 Task: Add Chobani No Fat Vanilla Greek Yogurt to the cart.
Action: Mouse moved to (69, 315)
Screenshot: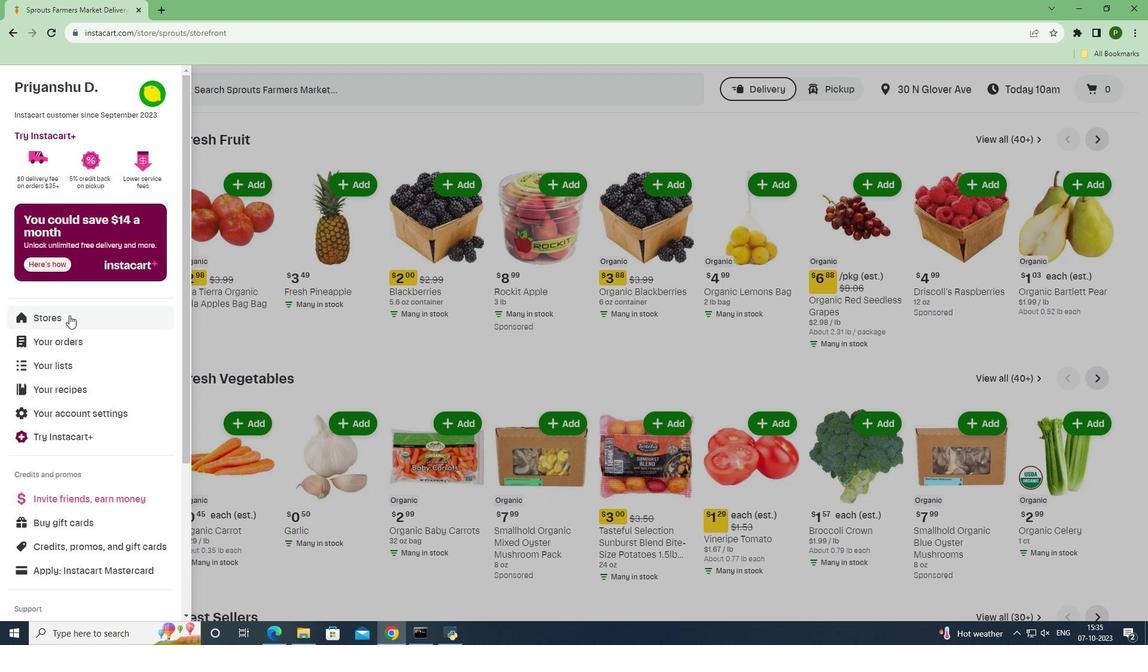 
Action: Mouse pressed left at (69, 315)
Screenshot: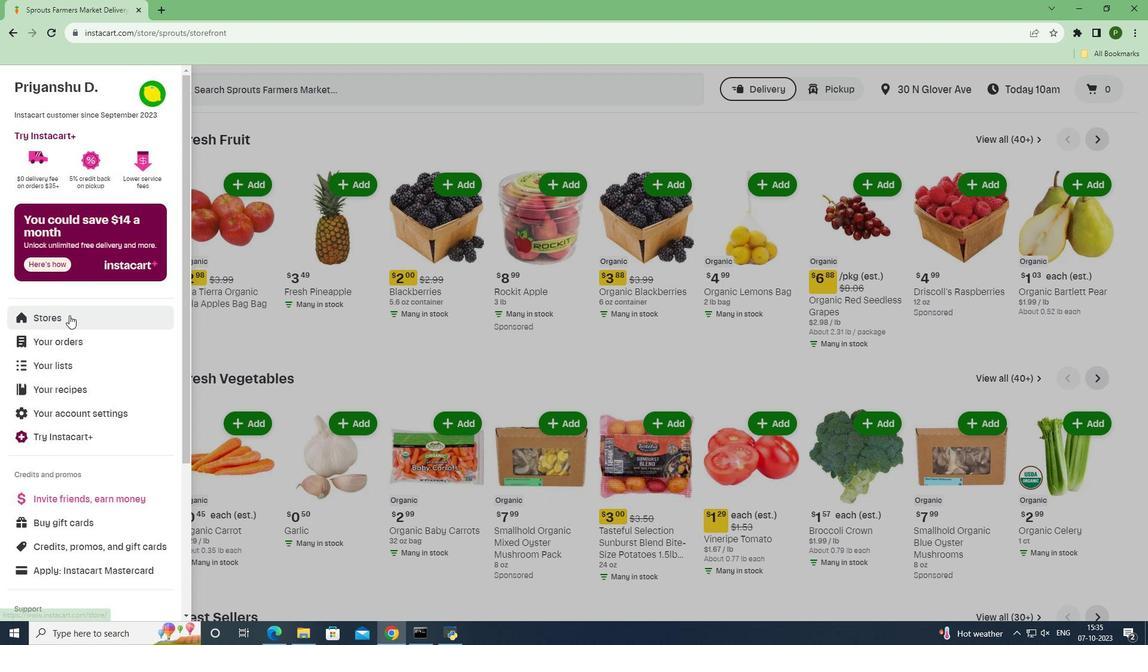 
Action: Mouse moved to (272, 132)
Screenshot: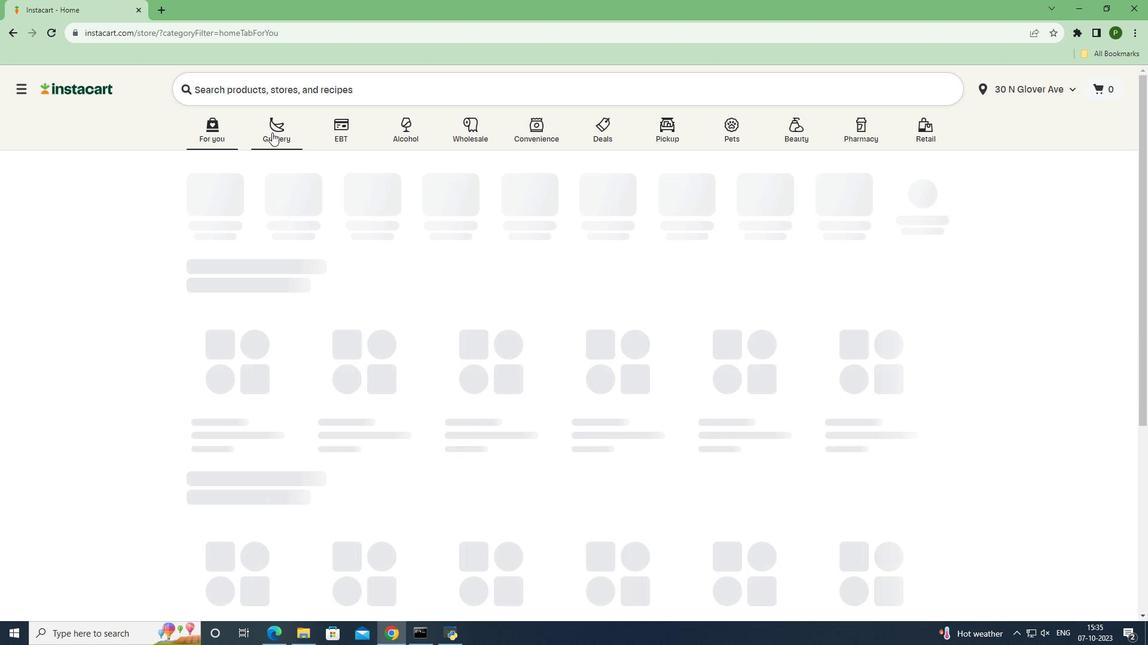 
Action: Mouse pressed left at (272, 132)
Screenshot: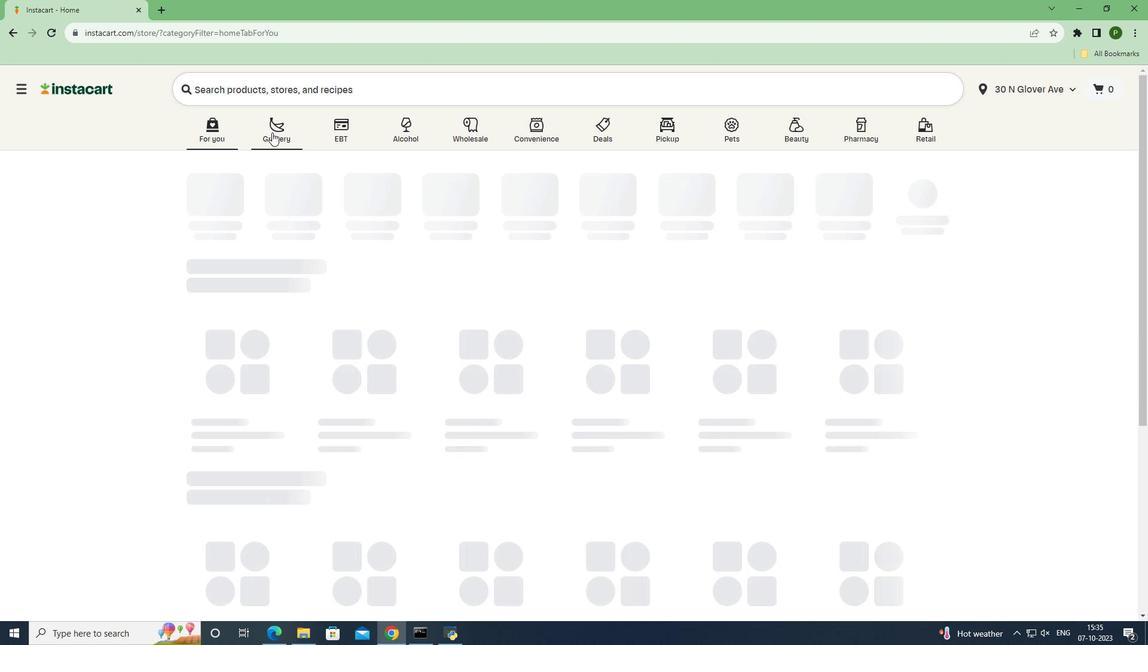 
Action: Mouse moved to (476, 268)
Screenshot: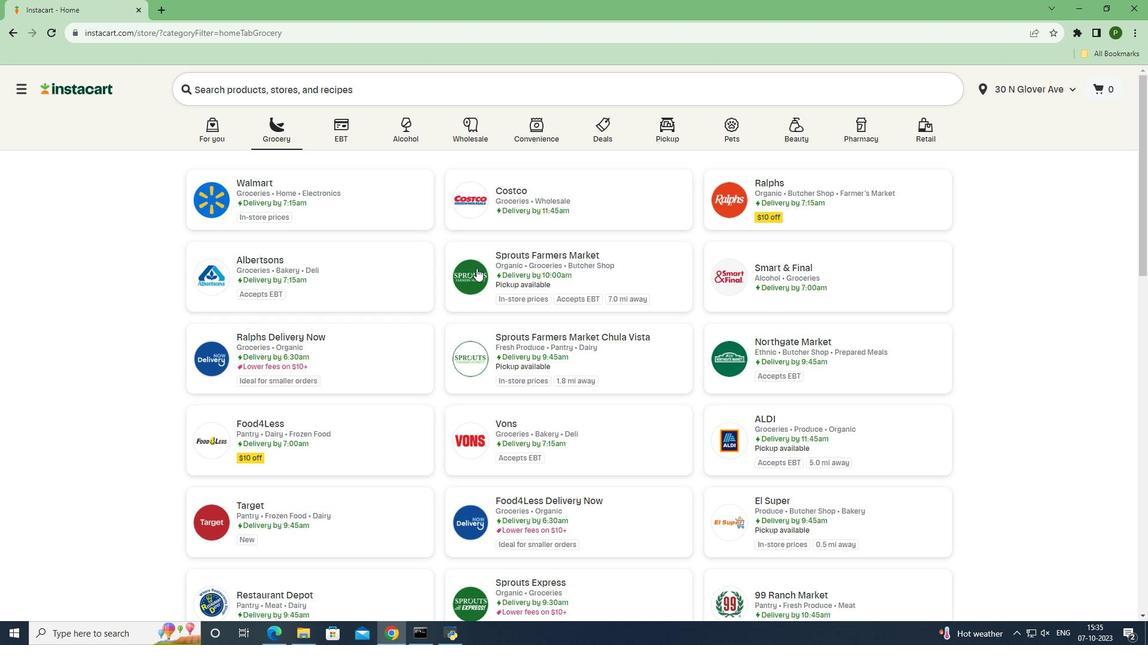 
Action: Mouse pressed left at (476, 268)
Screenshot: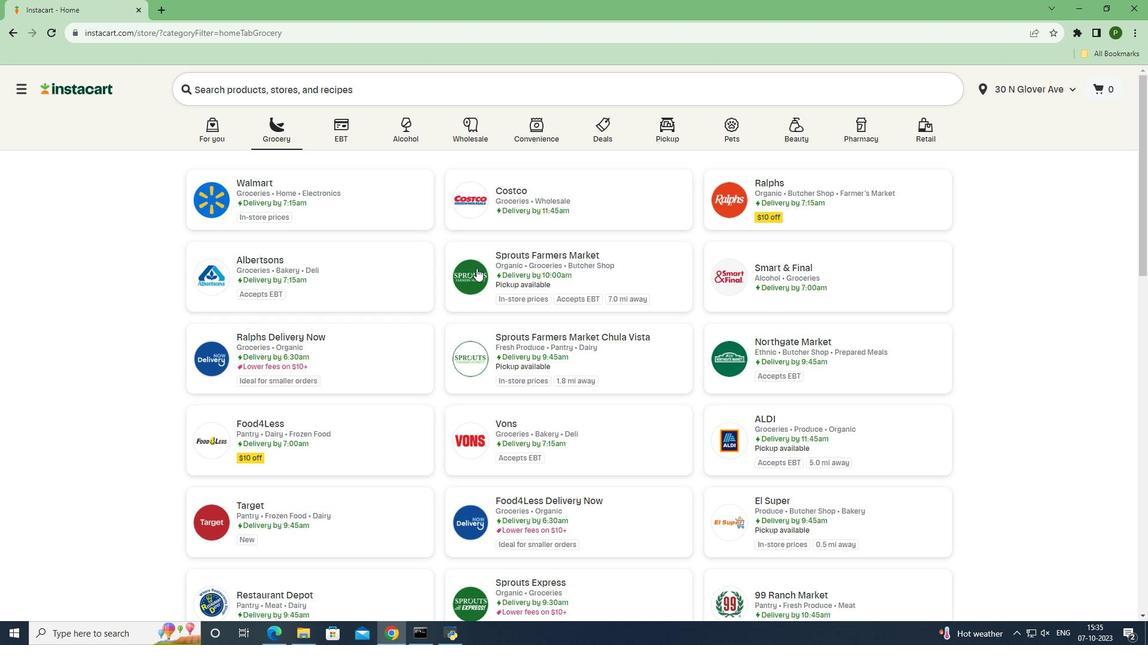 
Action: Mouse moved to (99, 383)
Screenshot: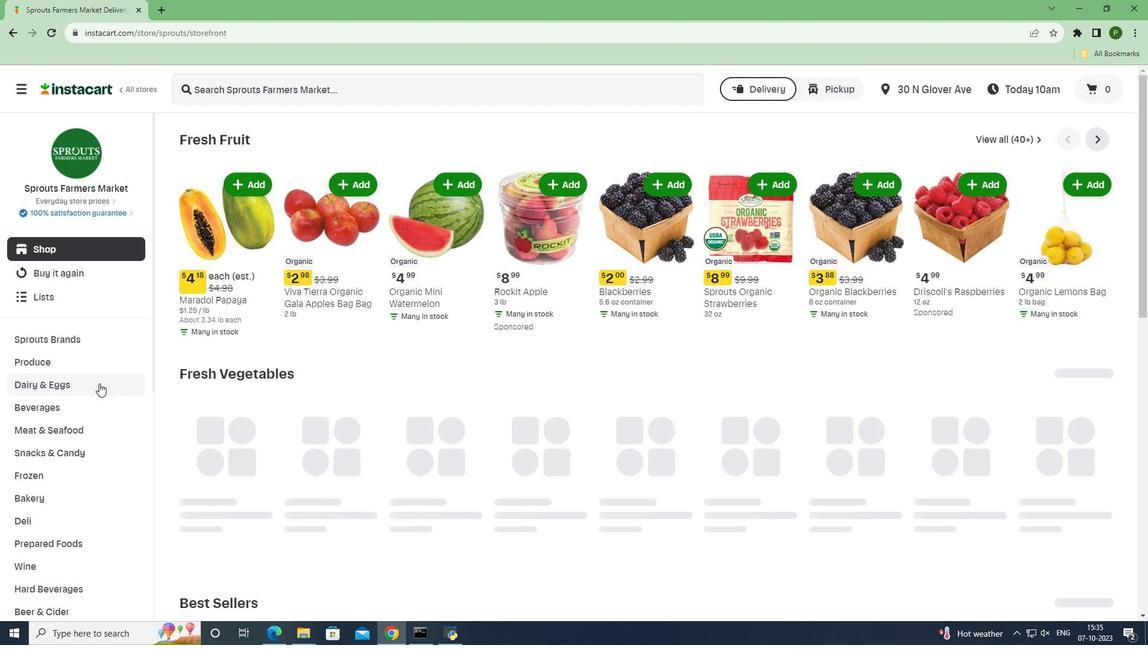 
Action: Mouse pressed left at (99, 383)
Screenshot: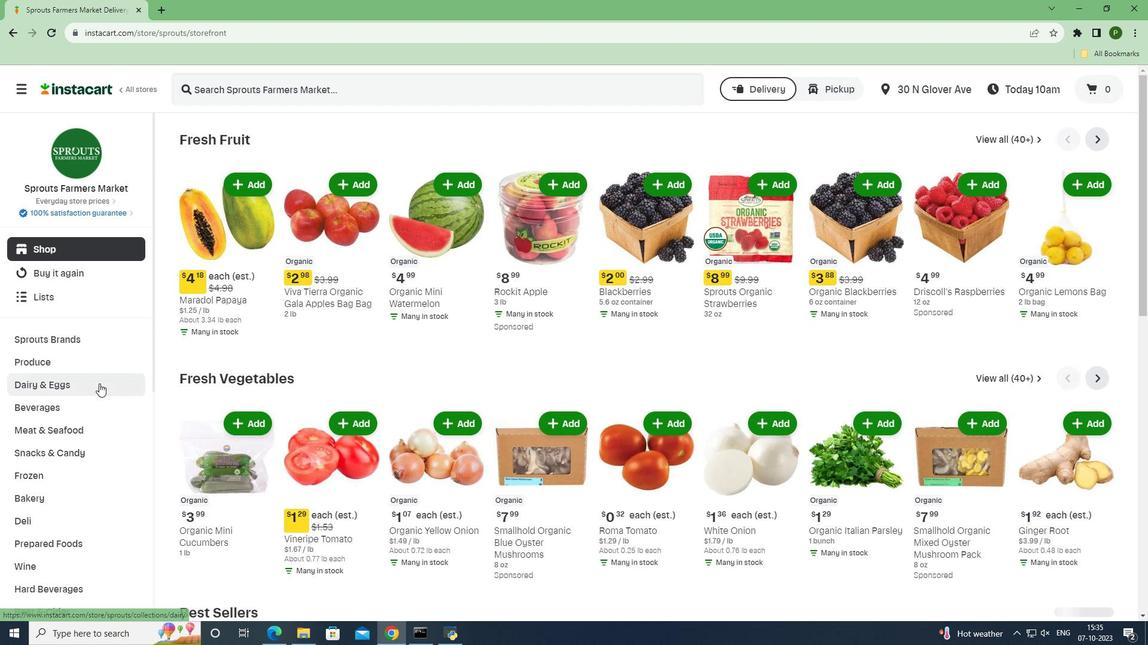 
Action: Mouse moved to (84, 477)
Screenshot: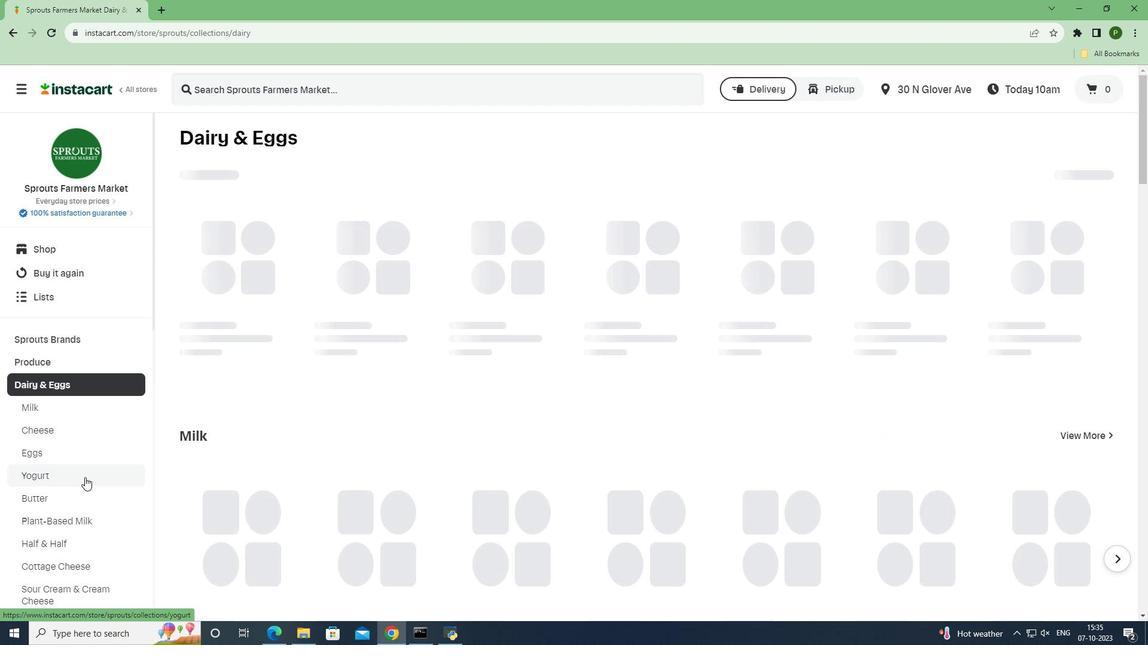 
Action: Mouse pressed left at (84, 477)
Screenshot: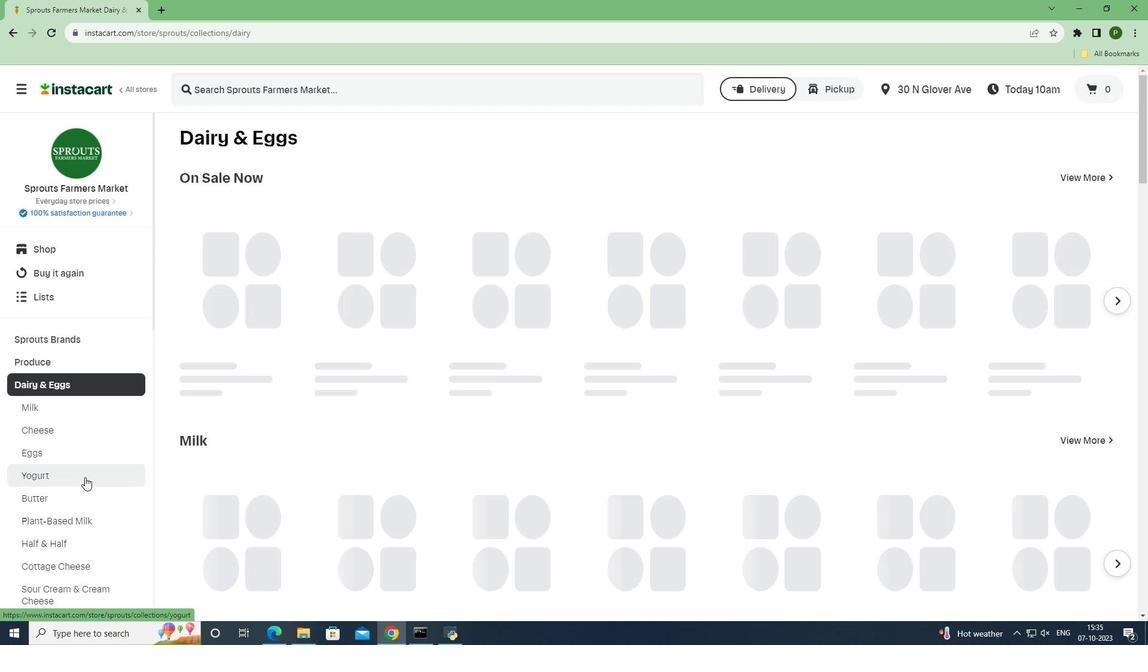 
Action: Mouse moved to (263, 85)
Screenshot: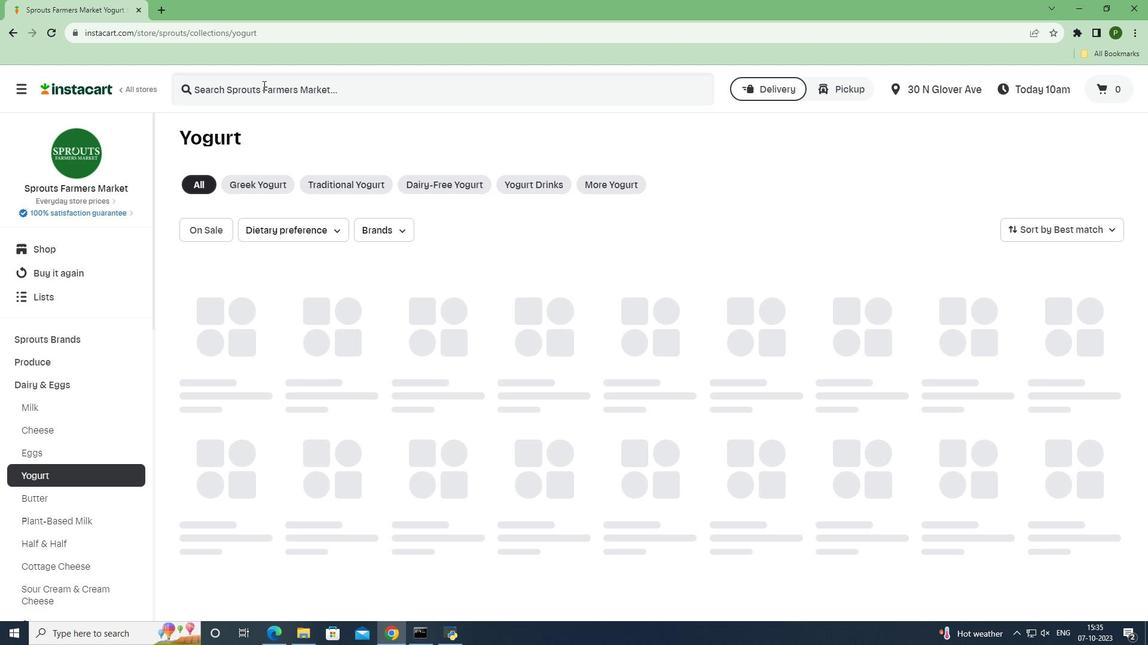 
Action: Mouse pressed left at (263, 85)
Screenshot: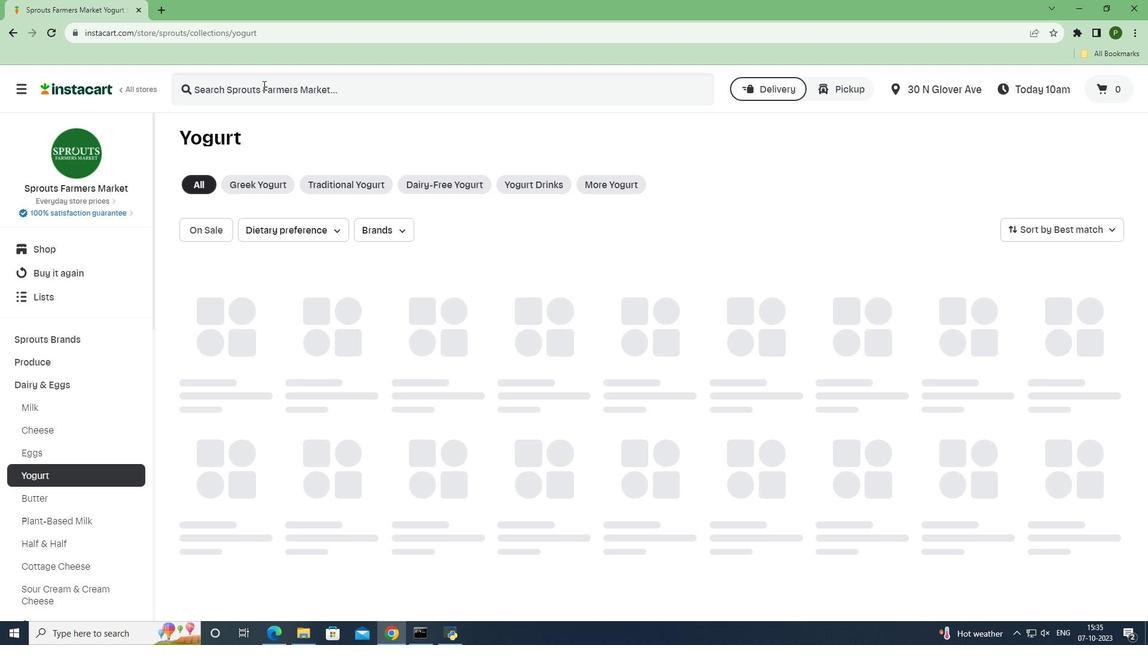 
Action: Key pressed <Key.caps_lock>C<Key.caps_lock>hobani<Key.space><Key.caps_lock>N<Key.caps_lock>o<Key.space><Key.caps_lock>F<Key.caps_lock>at<Key.space><Key.caps_lock>V<Key.caps_lock>anilla<Key.space><Key.caps_lock>G<Key.caps_lock>reek<Key.space><Key.caps_lock>Y<Key.caps_lock>ogurt<Key.space><Key.enter>
Screenshot: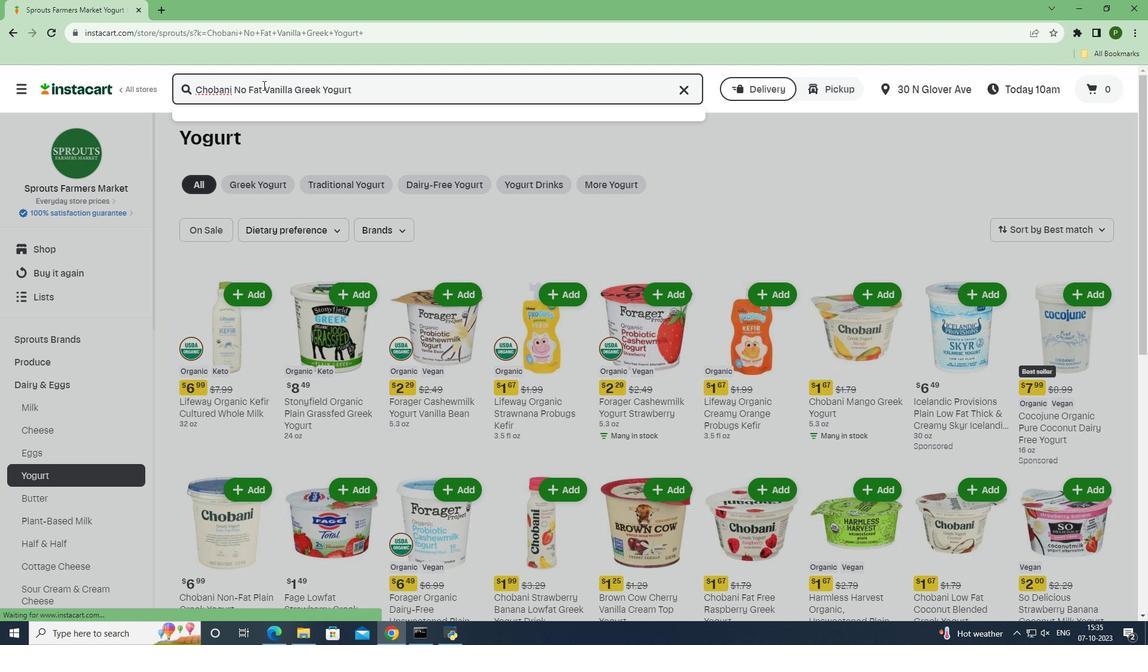 
Action: Mouse moved to (331, 213)
Screenshot: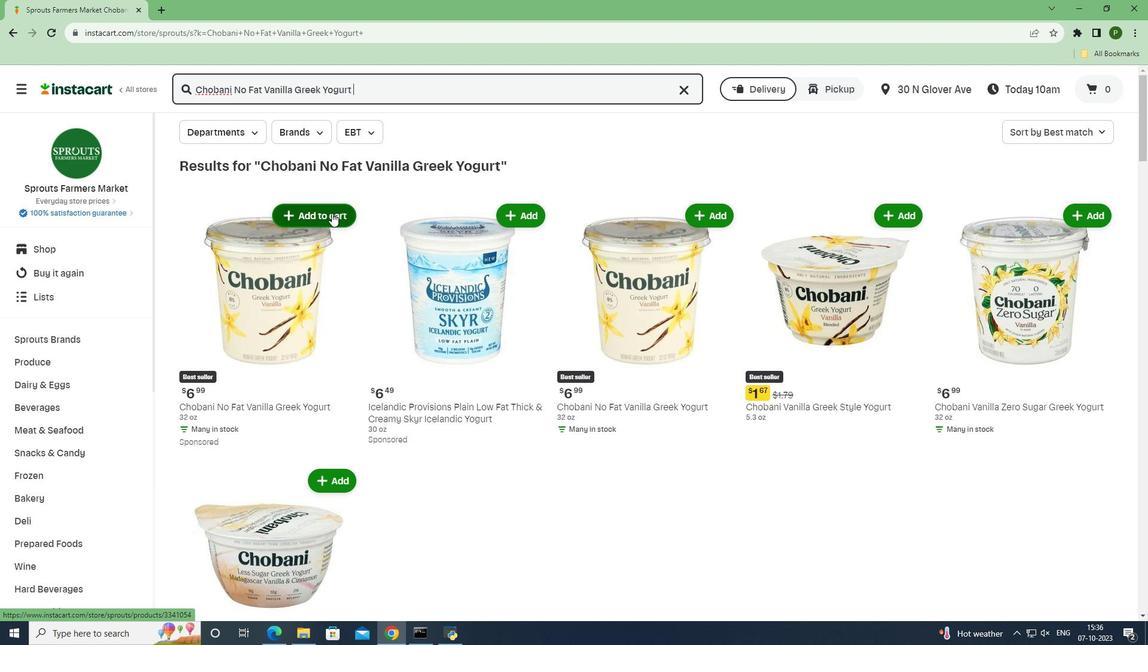 
Action: Mouse pressed left at (331, 213)
Screenshot: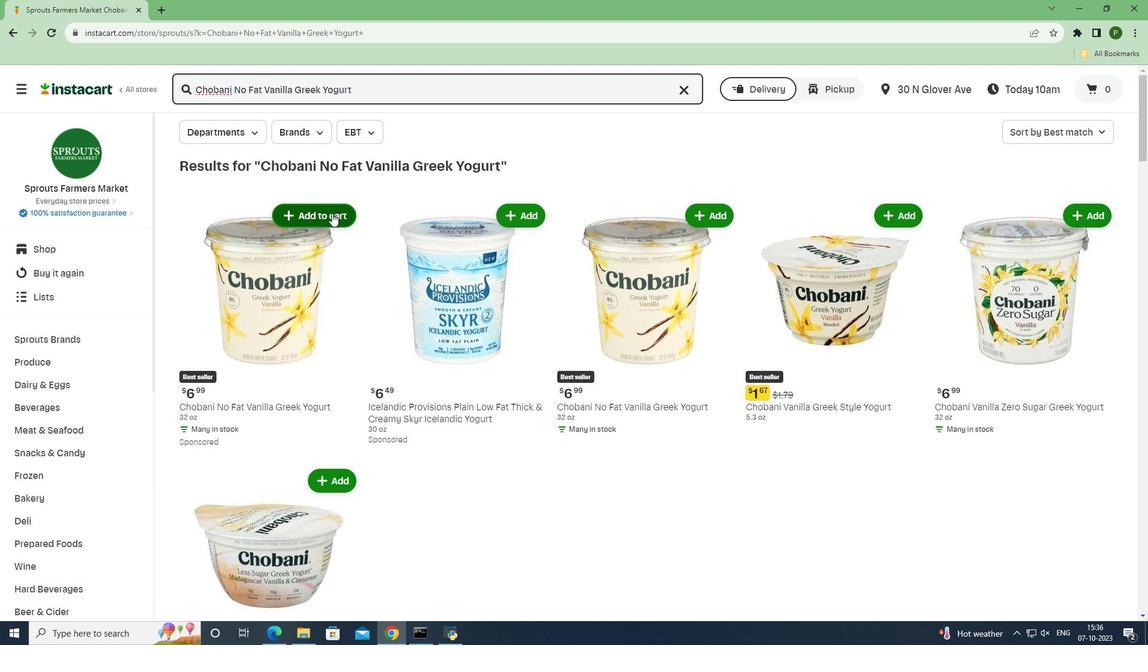 
Action: Mouse moved to (366, 333)
Screenshot: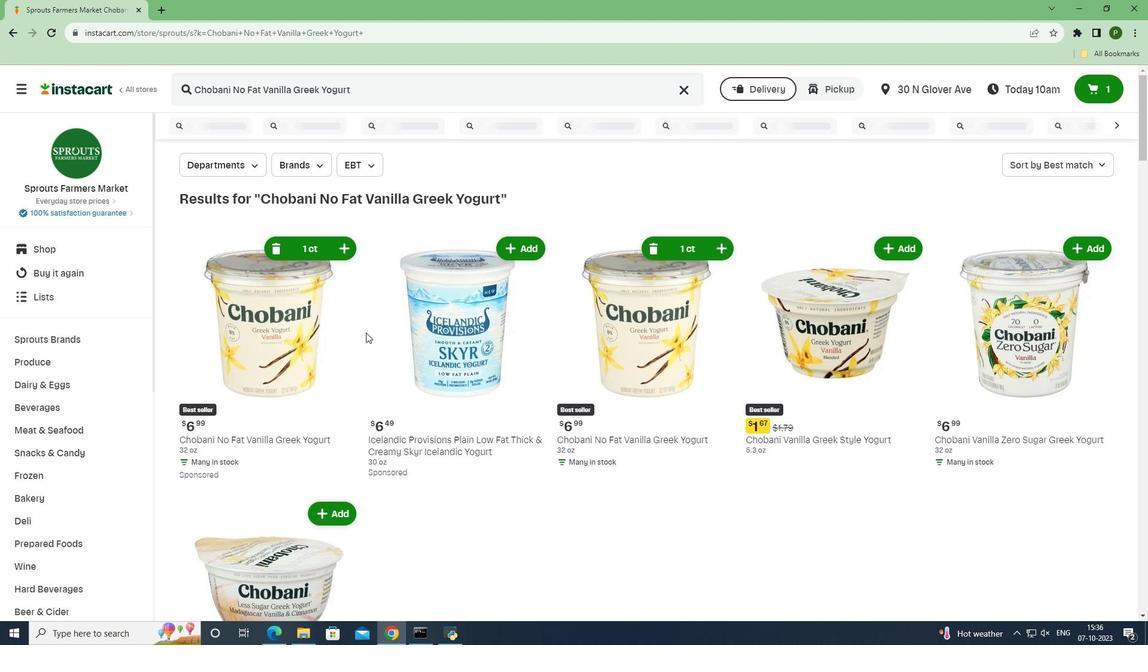 
